 Task: Mute Hitesh Gulati message.
Action: Mouse moved to (765, 104)
Screenshot: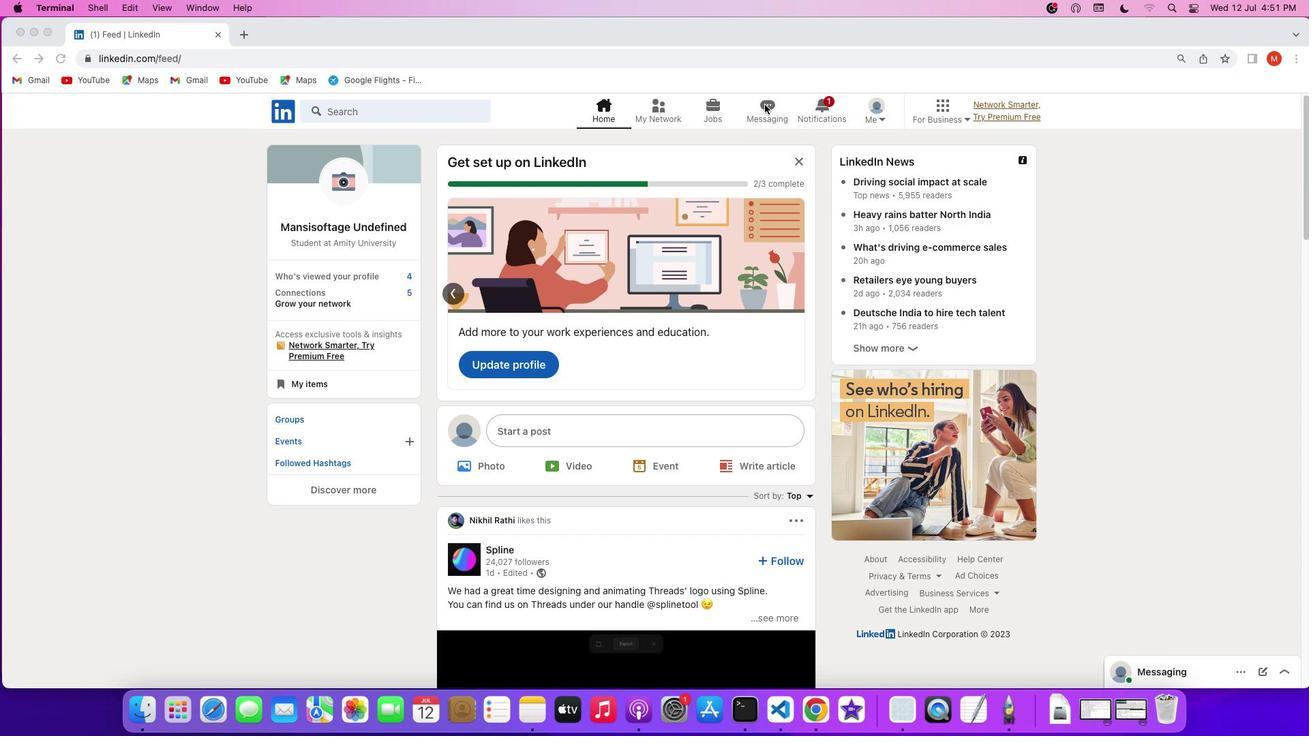 
Action: Mouse pressed left at (765, 104)
Screenshot: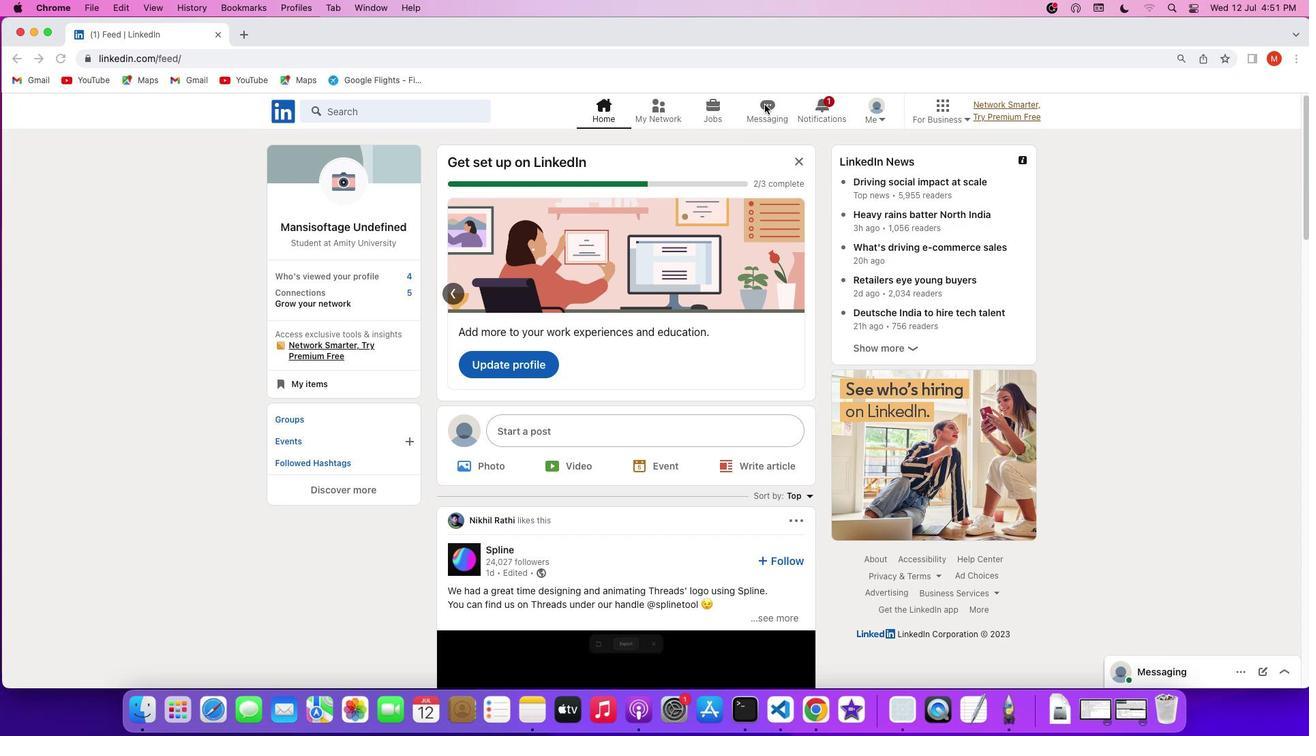 
Action: Mouse pressed left at (765, 104)
Screenshot: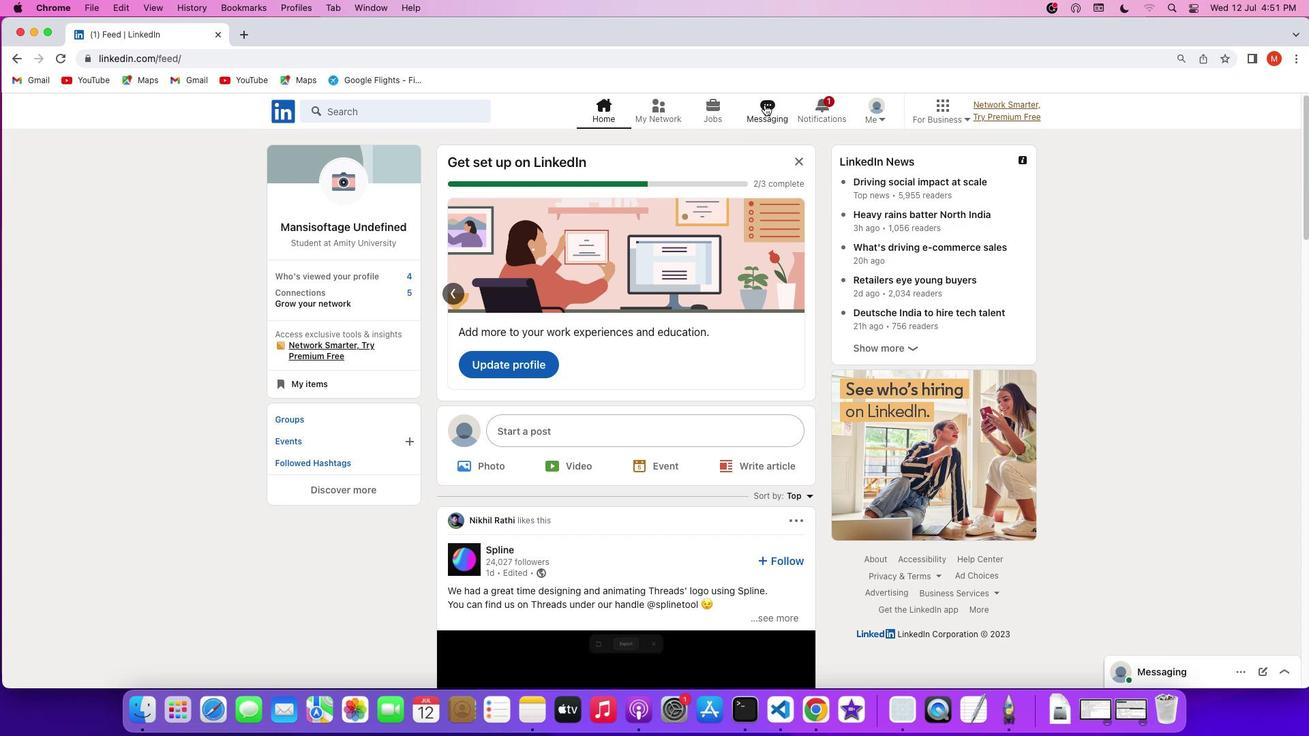 
Action: Mouse moved to (717, 164)
Screenshot: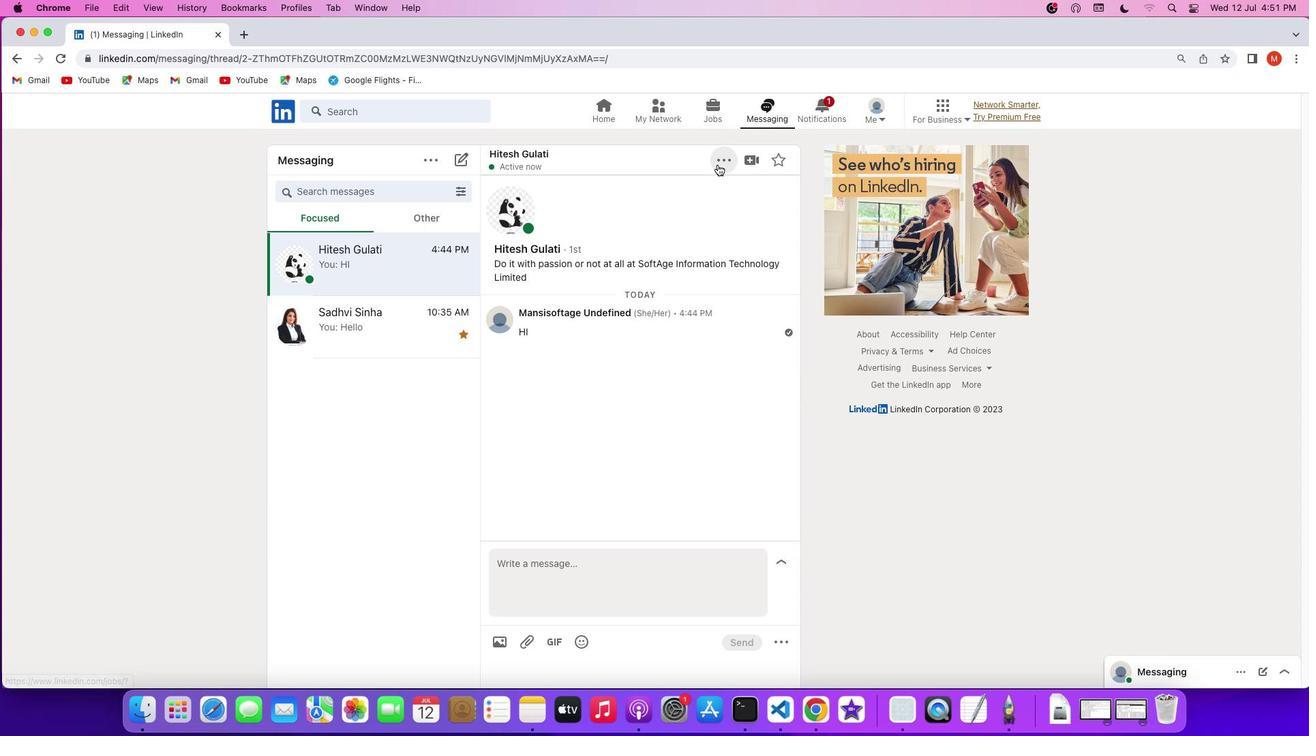 
Action: Mouse pressed left at (717, 164)
Screenshot: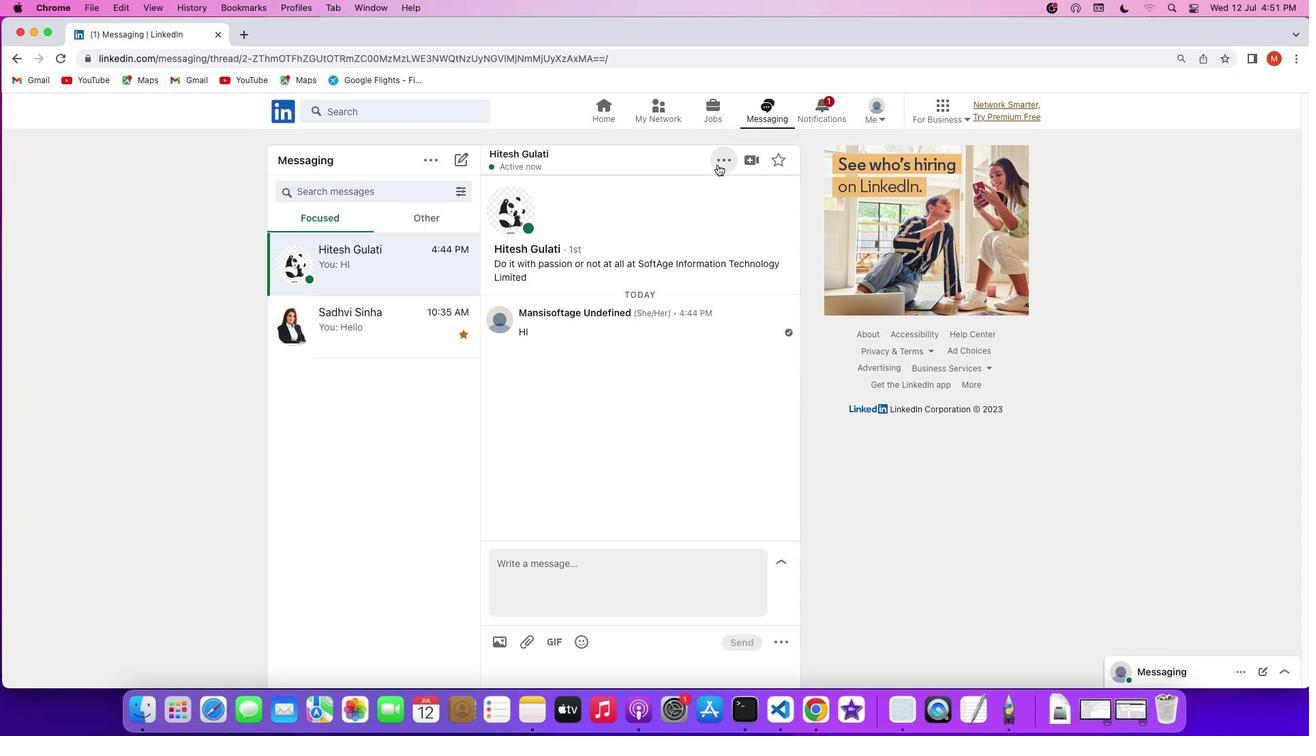 
Action: Mouse moved to (692, 336)
Screenshot: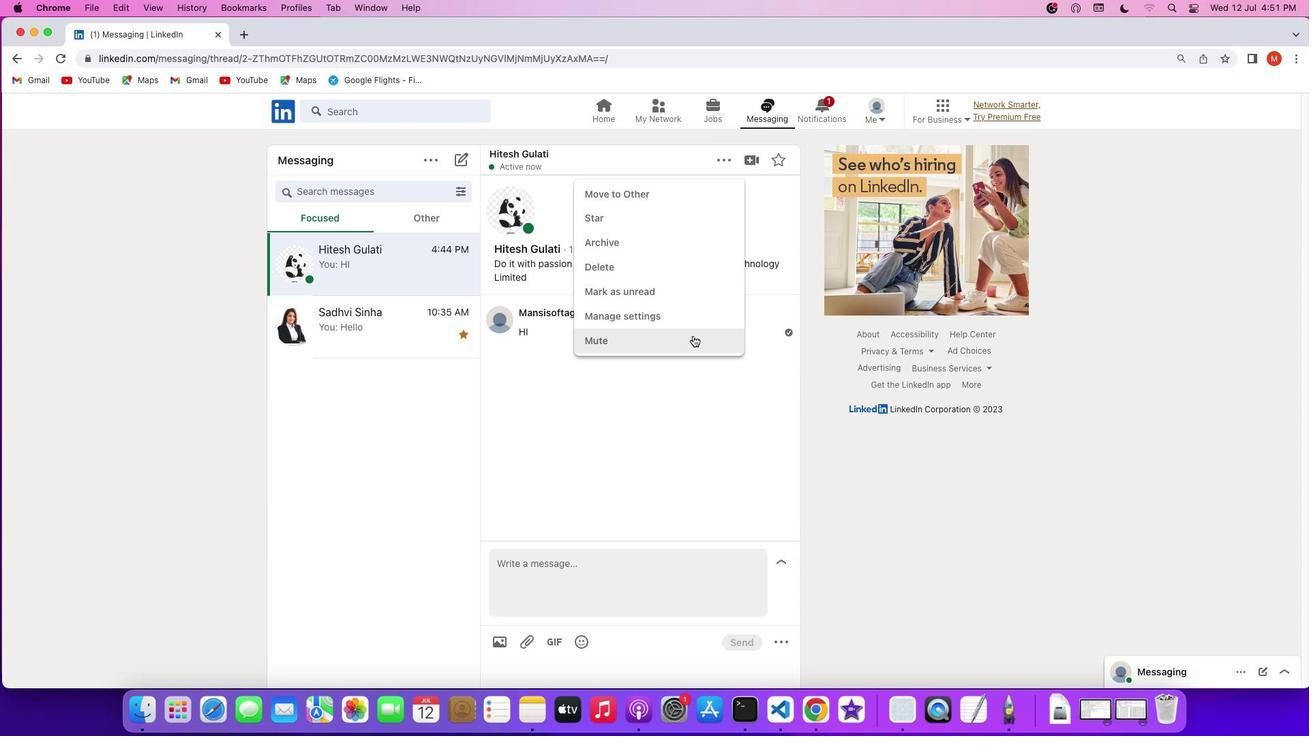 
Action: Mouse pressed left at (692, 336)
Screenshot: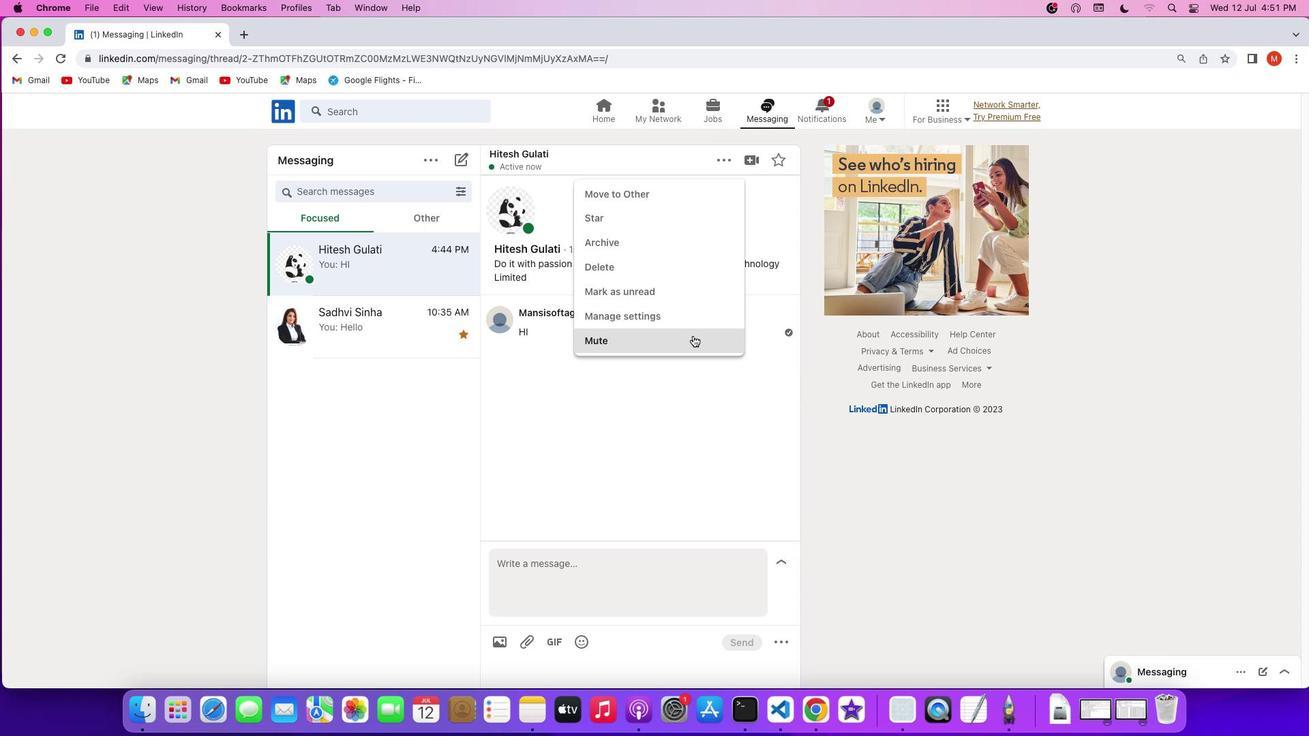 
